 Task: In the Contact  Brooklyn.Miller@lohud.com; add deal stage: 'Closed Won'; Add amount '100000'; Select Deal Type: New Business; Select priority: 'High'; Associate deal with contact: choose any two contacts and company: Select any company.. Logged in from softage.1@softage.net
Action: Mouse moved to (85, 53)
Screenshot: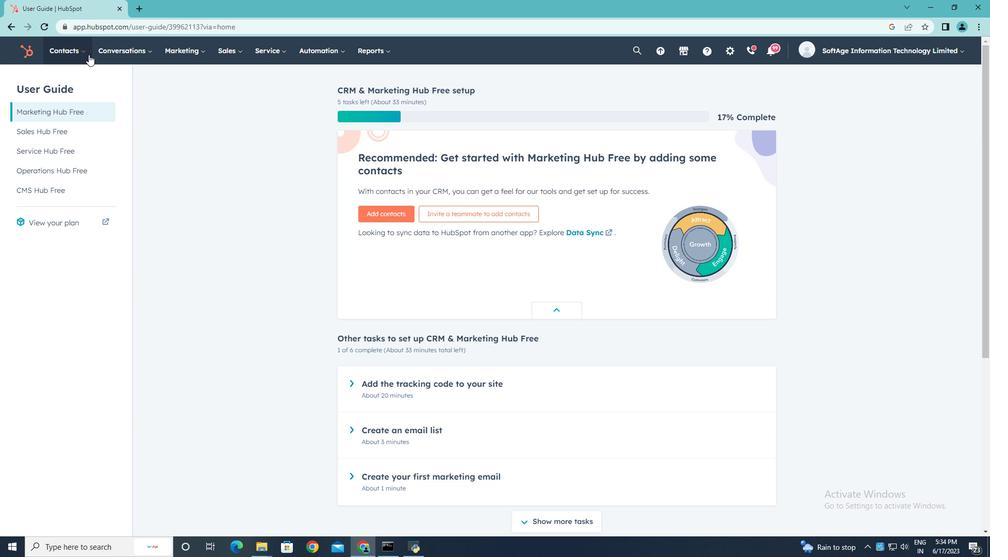 
Action: Mouse pressed left at (85, 53)
Screenshot: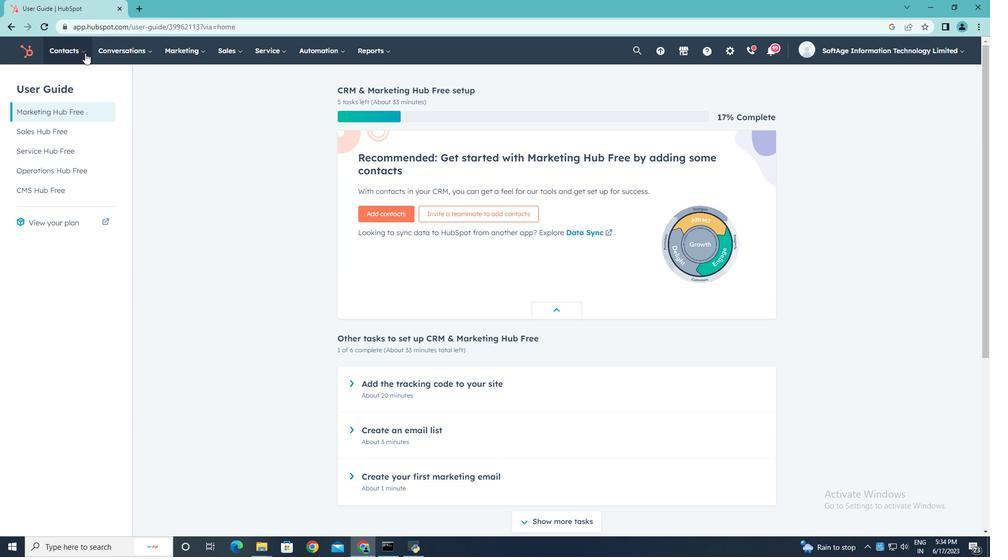 
Action: Mouse moved to (76, 79)
Screenshot: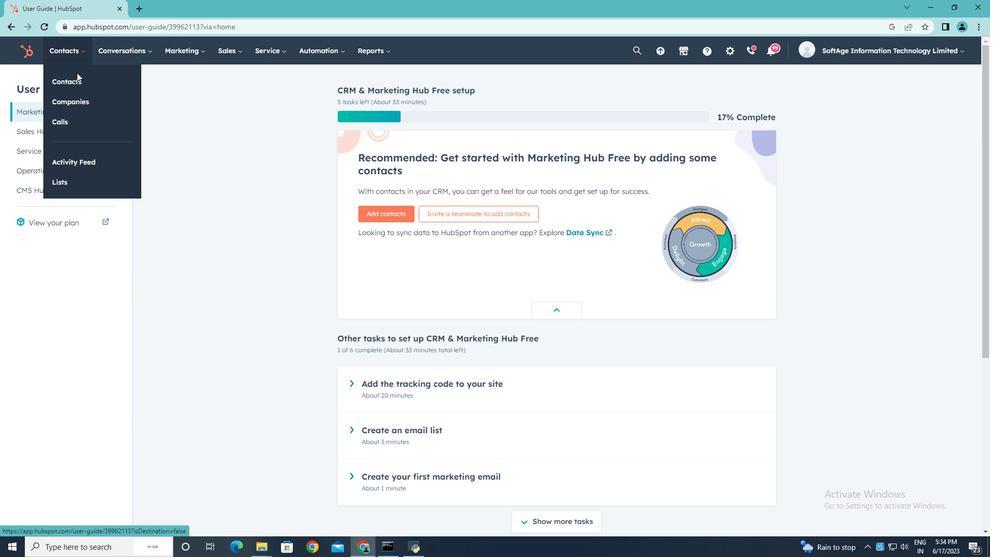 
Action: Mouse pressed left at (76, 79)
Screenshot: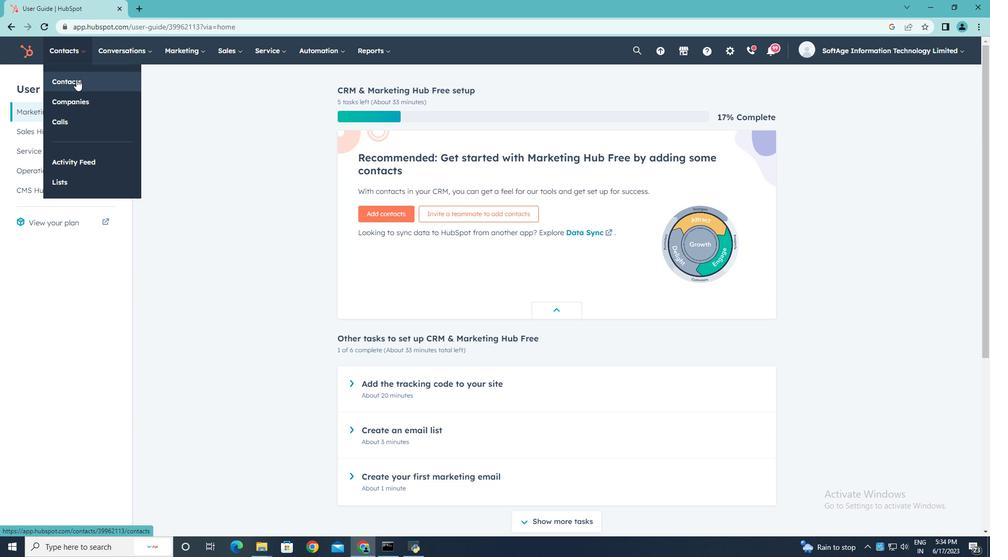 
Action: Mouse moved to (93, 163)
Screenshot: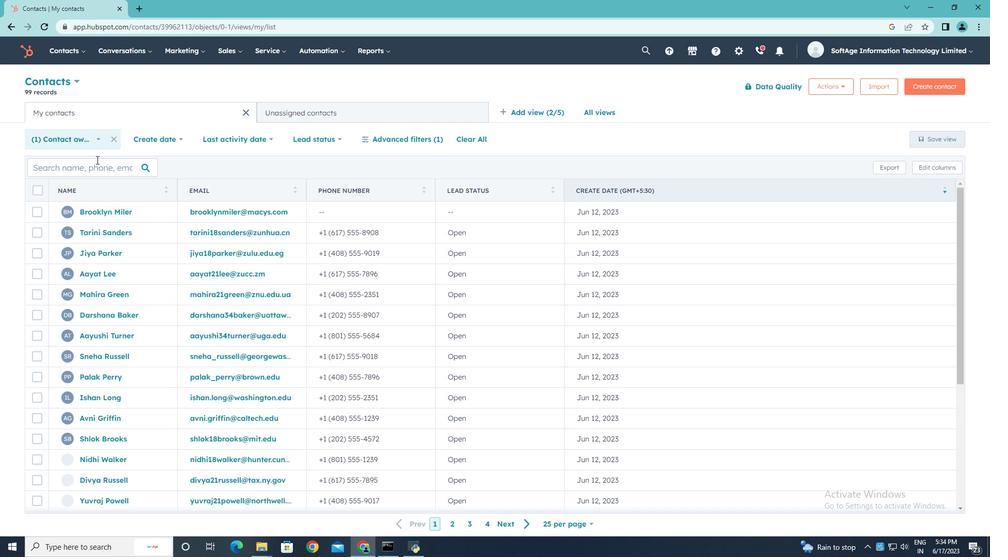 
Action: Mouse pressed left at (93, 163)
Screenshot: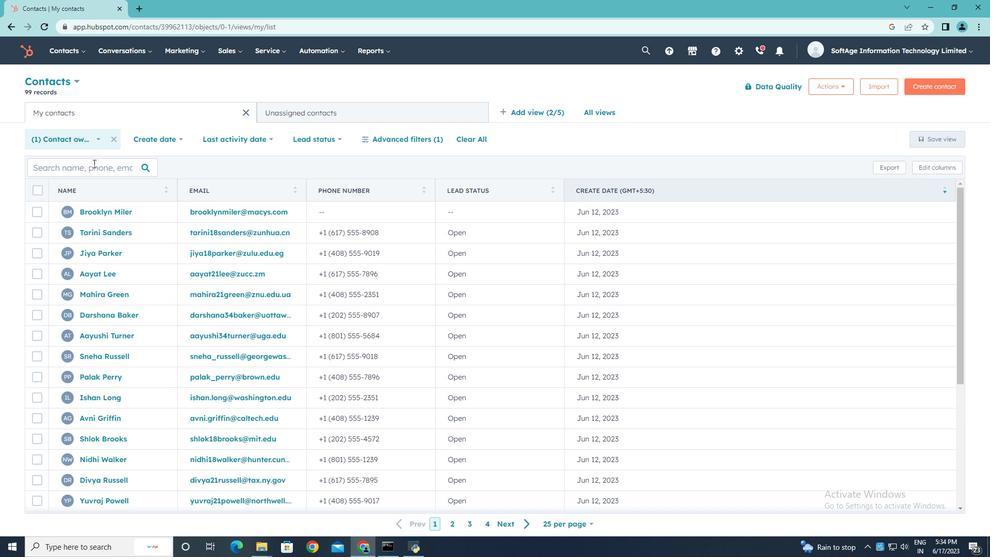 
Action: Key pressed <Key.shift>Brooklyn.<Key.shift>Miller<Key.shift>@lohud.com
Screenshot: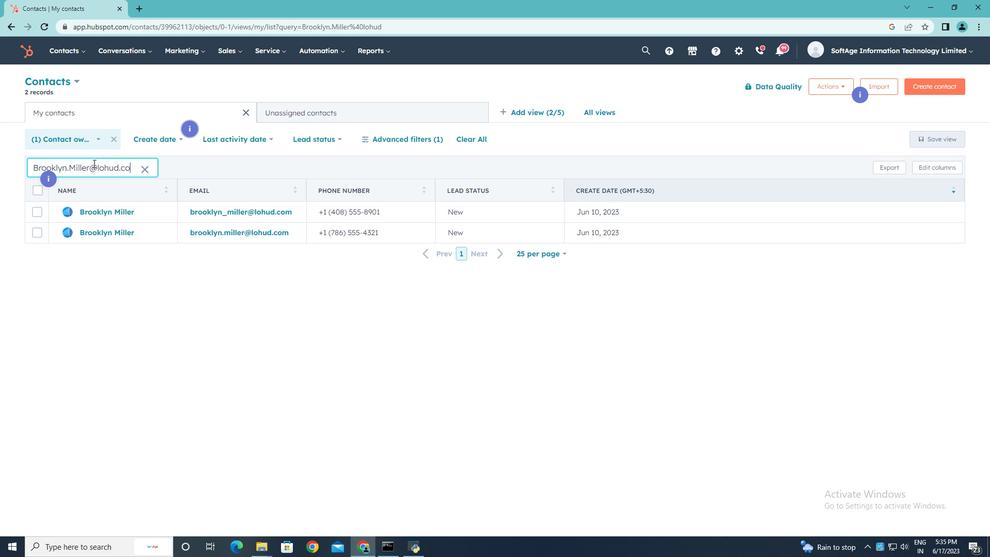 
Action: Mouse moved to (95, 234)
Screenshot: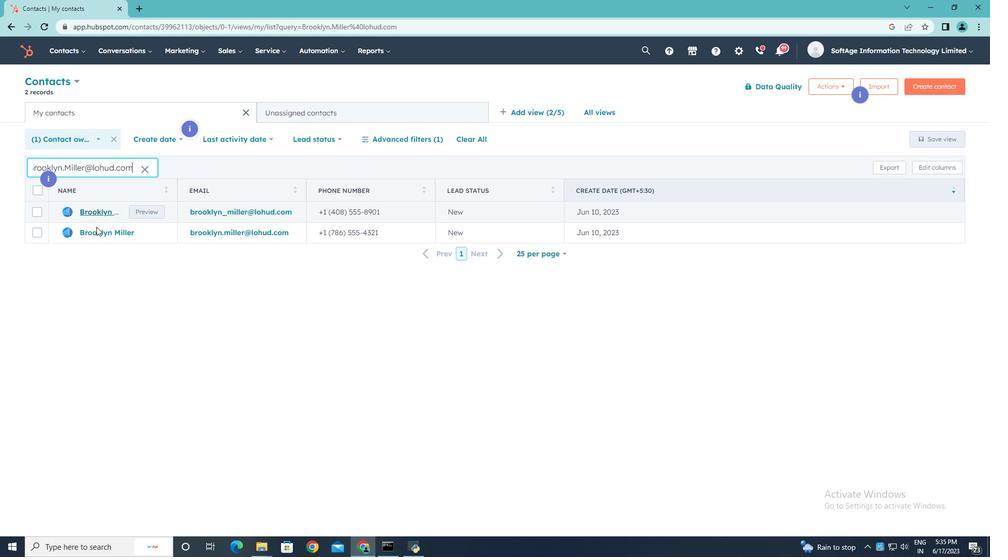 
Action: Mouse pressed left at (95, 234)
Screenshot: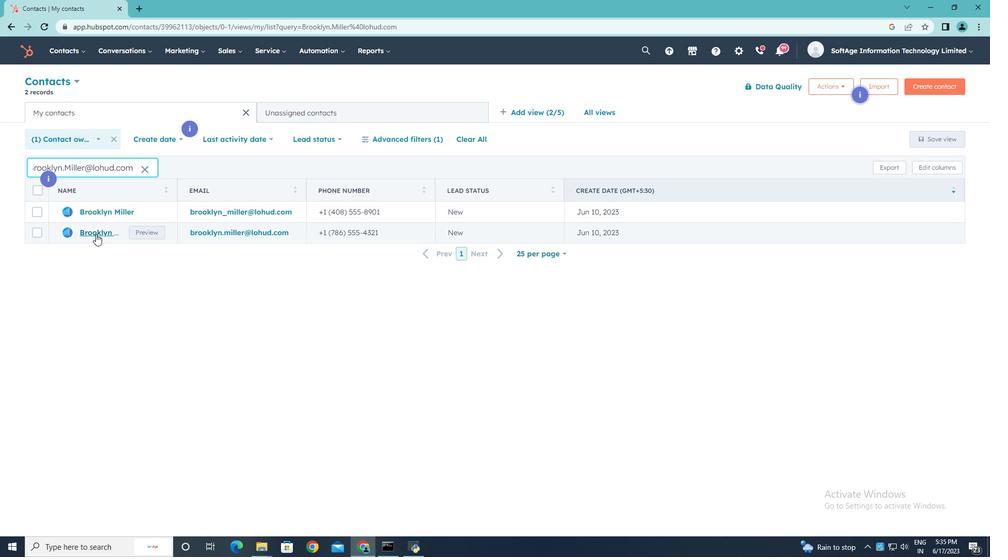 
Action: Mouse moved to (613, 329)
Screenshot: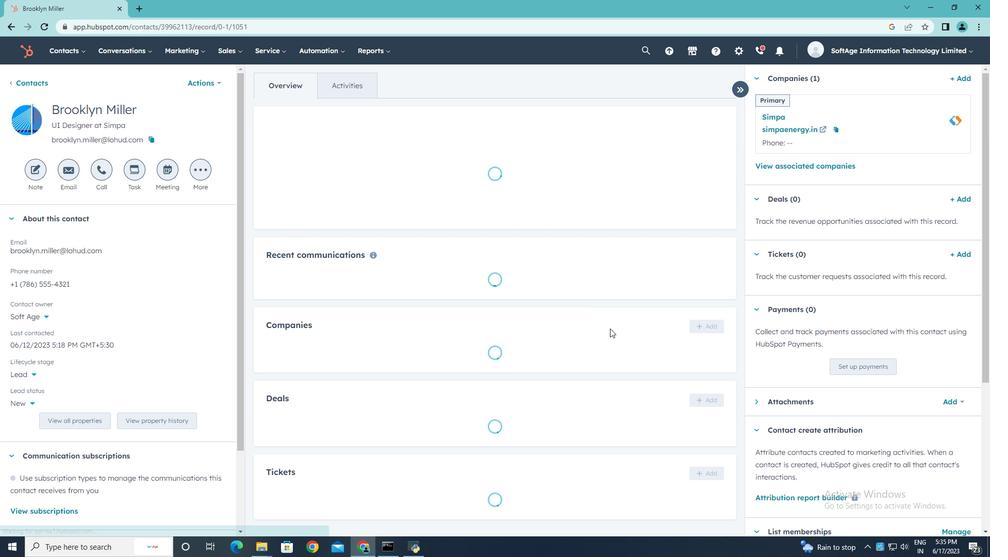 
Action: Mouse scrolled (613, 329) with delta (0, 0)
Screenshot: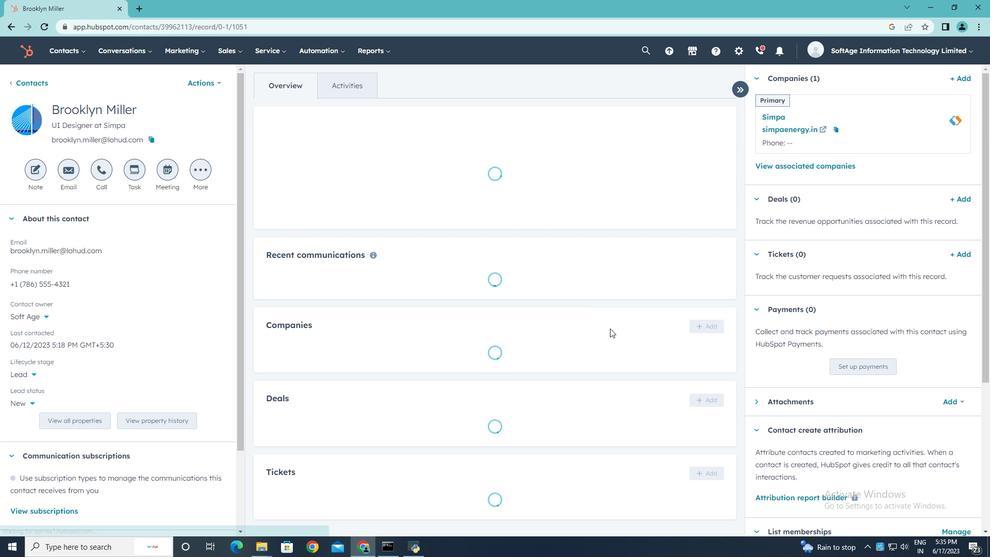 
Action: Mouse scrolled (613, 329) with delta (0, 0)
Screenshot: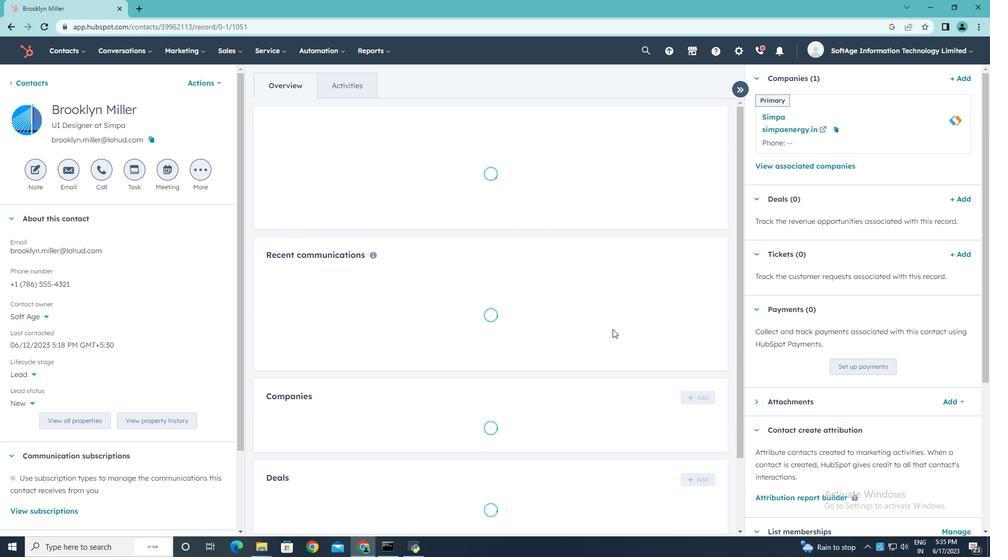 
Action: Mouse scrolled (613, 329) with delta (0, 0)
Screenshot: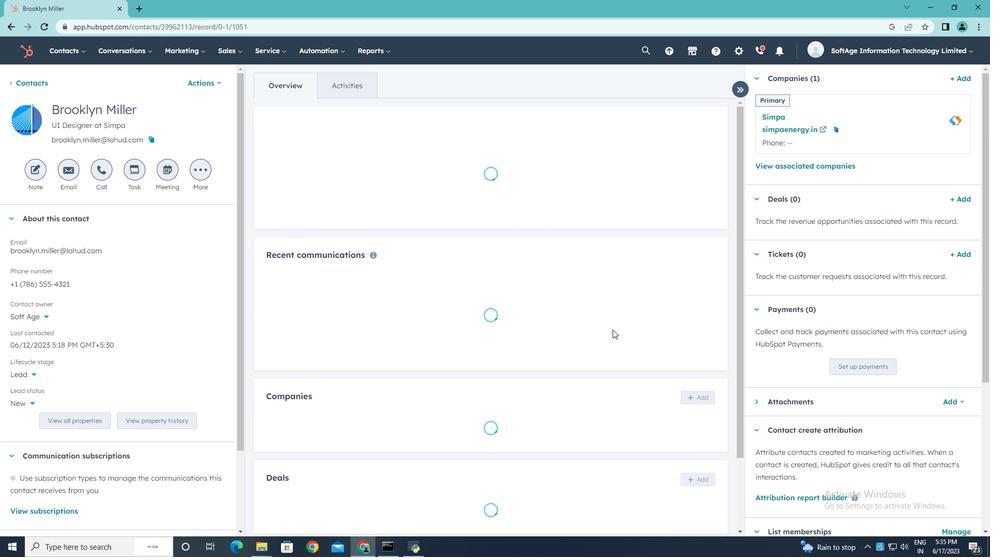 
Action: Mouse scrolled (613, 329) with delta (0, 0)
Screenshot: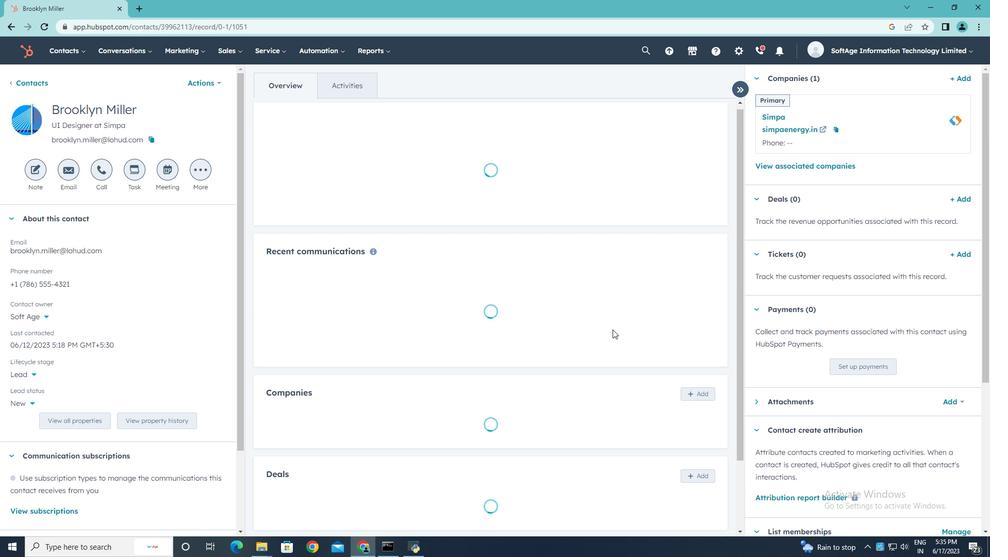 
Action: Mouse scrolled (613, 329) with delta (0, 0)
Screenshot: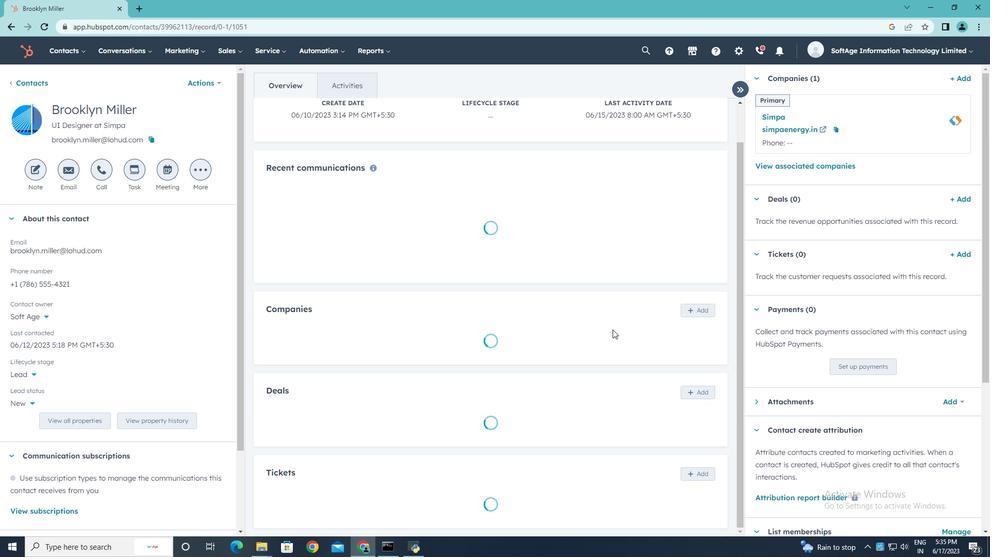 
Action: Mouse moved to (692, 377)
Screenshot: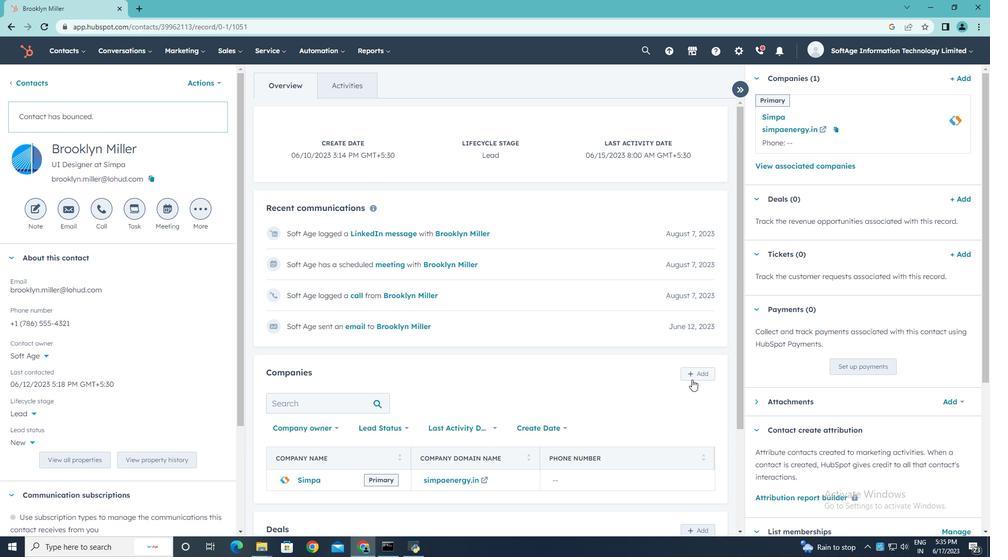 
Action: Mouse scrolled (692, 376) with delta (0, 0)
Screenshot: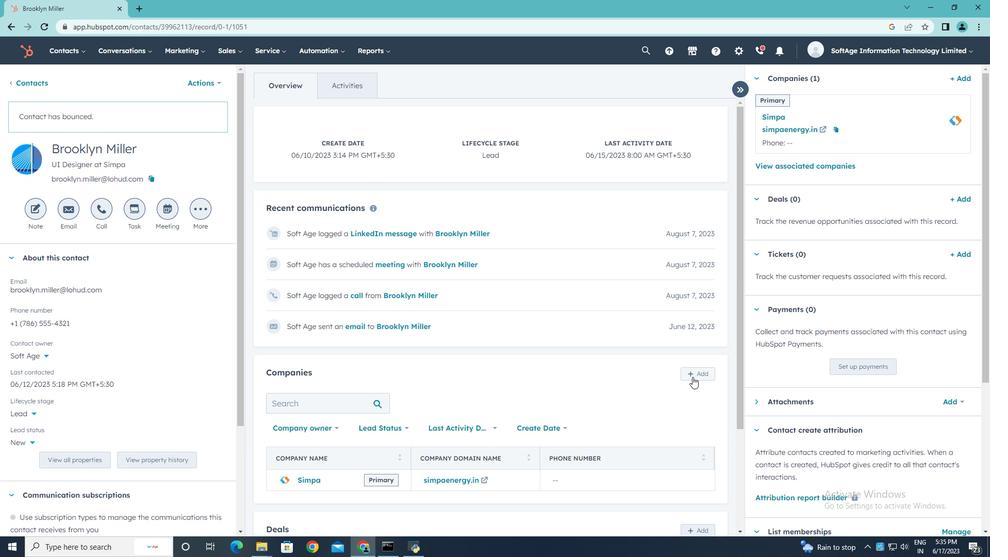 
Action: Mouse scrolled (692, 376) with delta (0, 0)
Screenshot: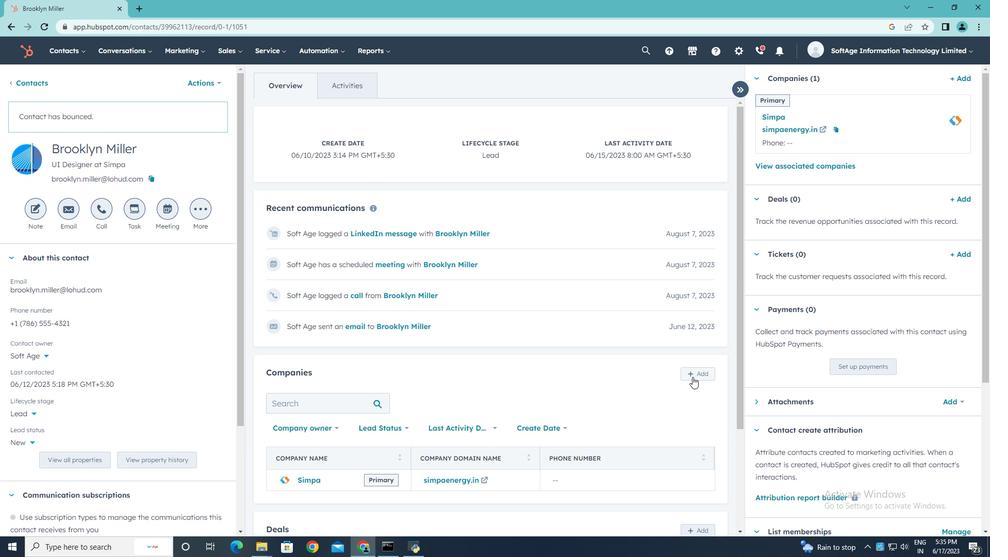 
Action: Mouse scrolled (692, 376) with delta (0, 0)
Screenshot: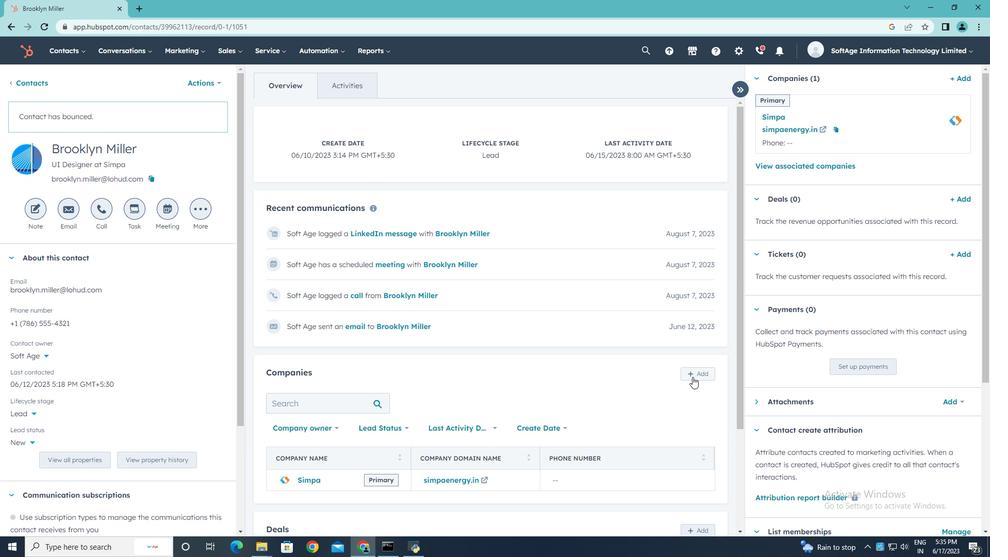 
Action: Mouse moved to (692, 393)
Screenshot: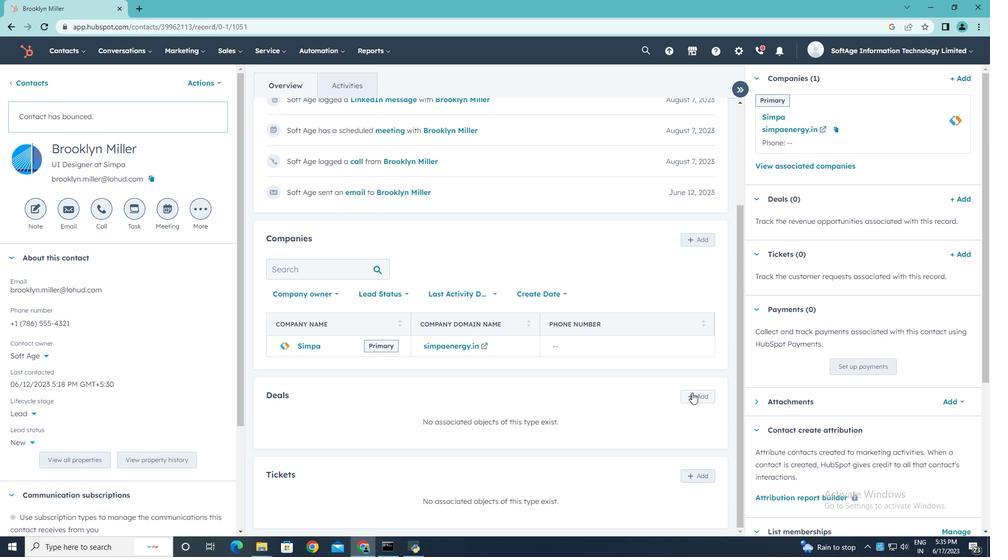 
Action: Mouse pressed left at (692, 393)
Screenshot: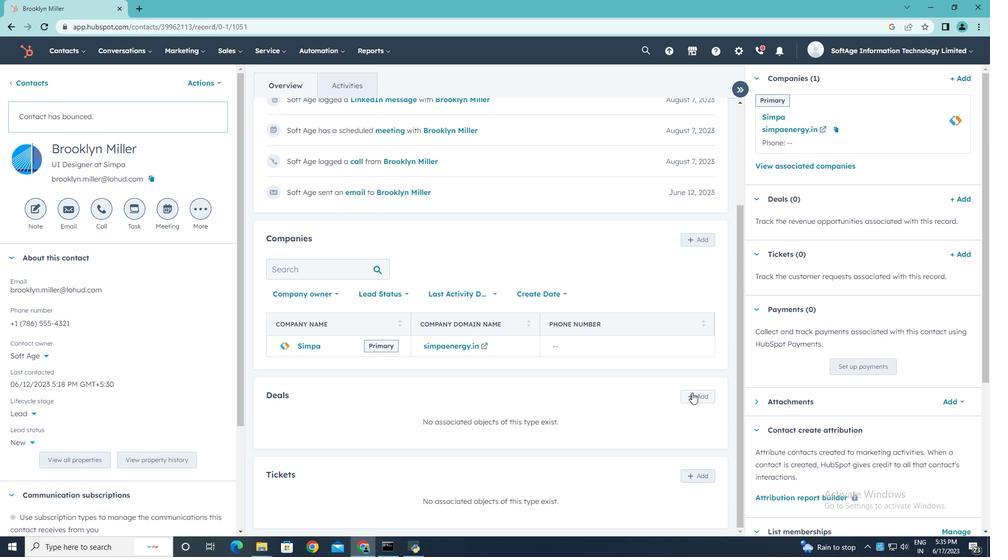
Action: Mouse moved to (951, 263)
Screenshot: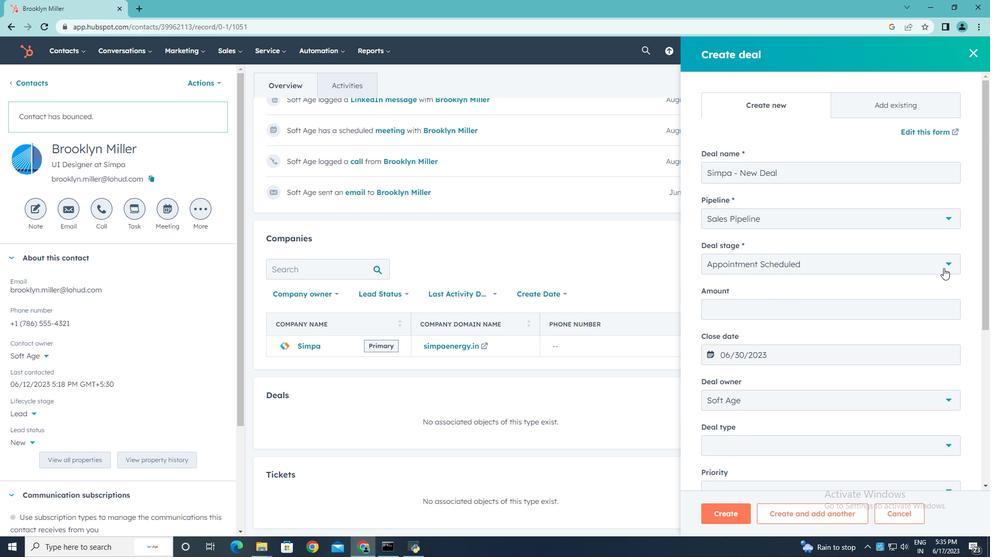 
Action: Mouse pressed left at (951, 263)
Screenshot: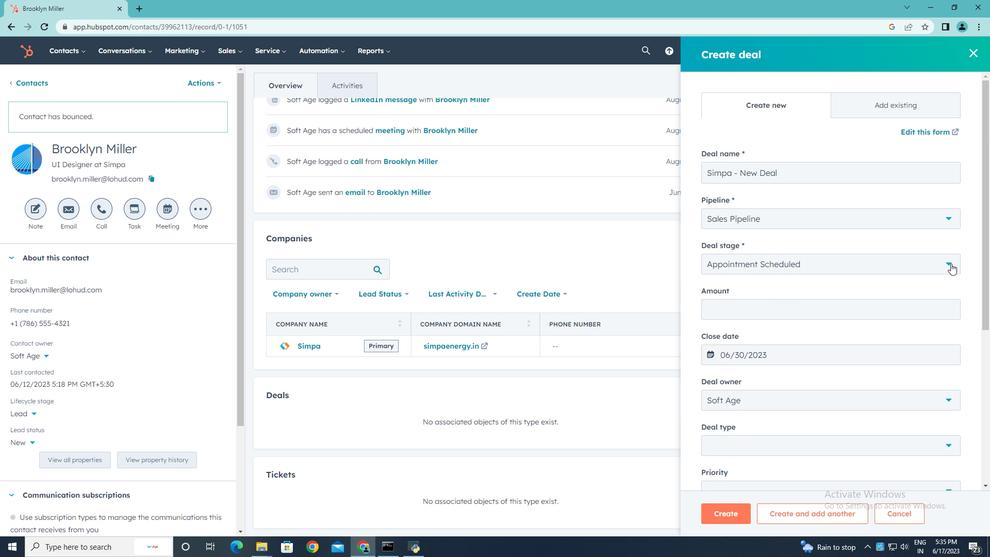 
Action: Mouse moved to (810, 315)
Screenshot: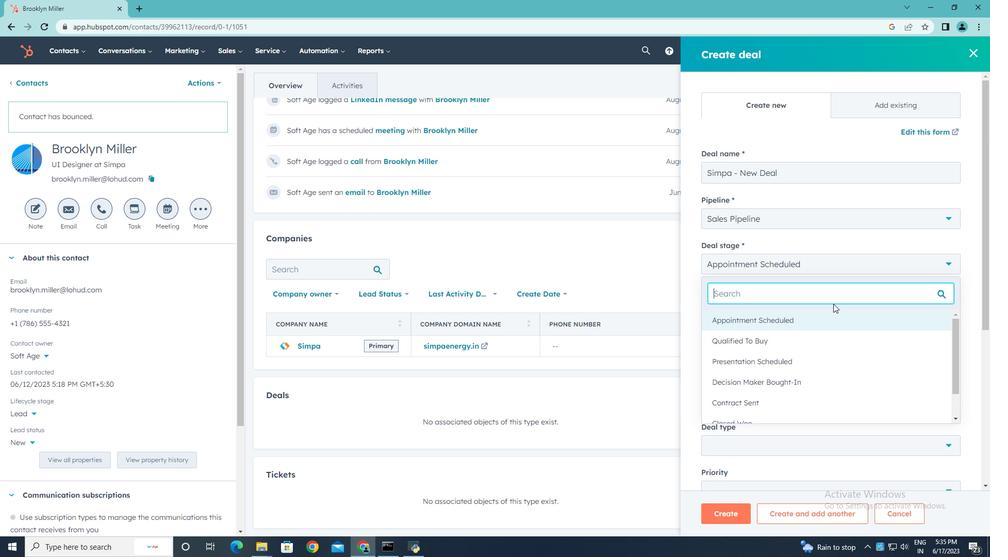 
Action: Mouse scrolled (810, 315) with delta (0, 0)
Screenshot: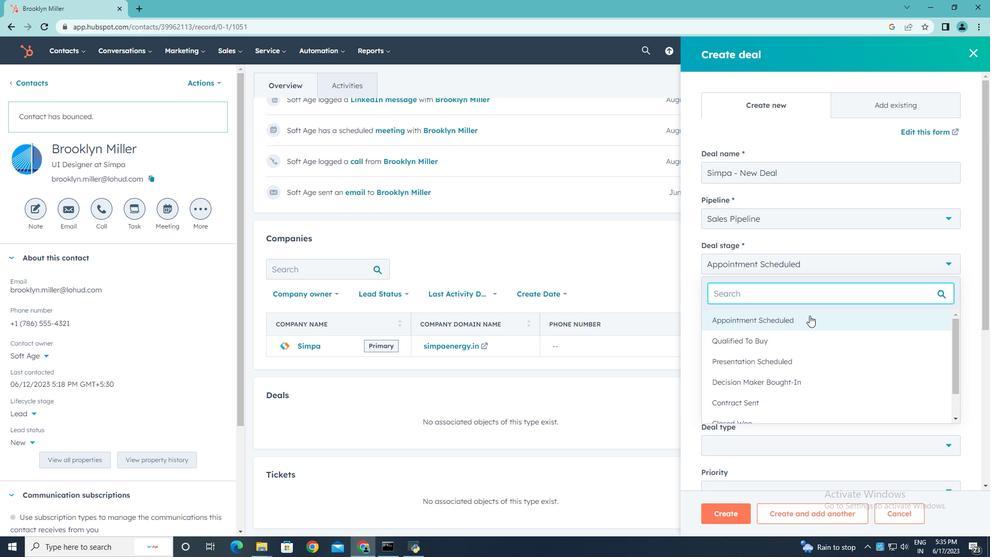 
Action: Mouse scrolled (810, 315) with delta (0, 0)
Screenshot: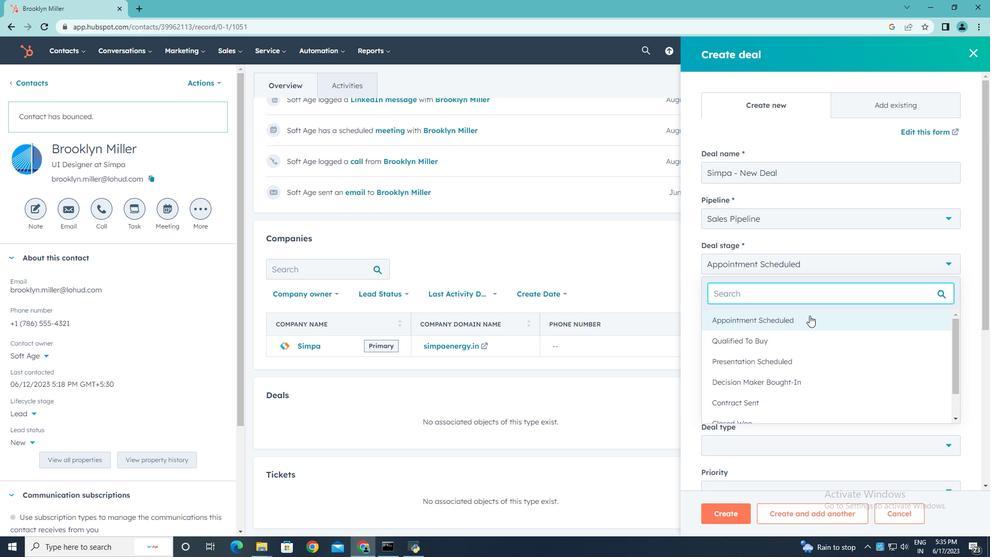 
Action: Mouse scrolled (810, 315) with delta (0, 0)
Screenshot: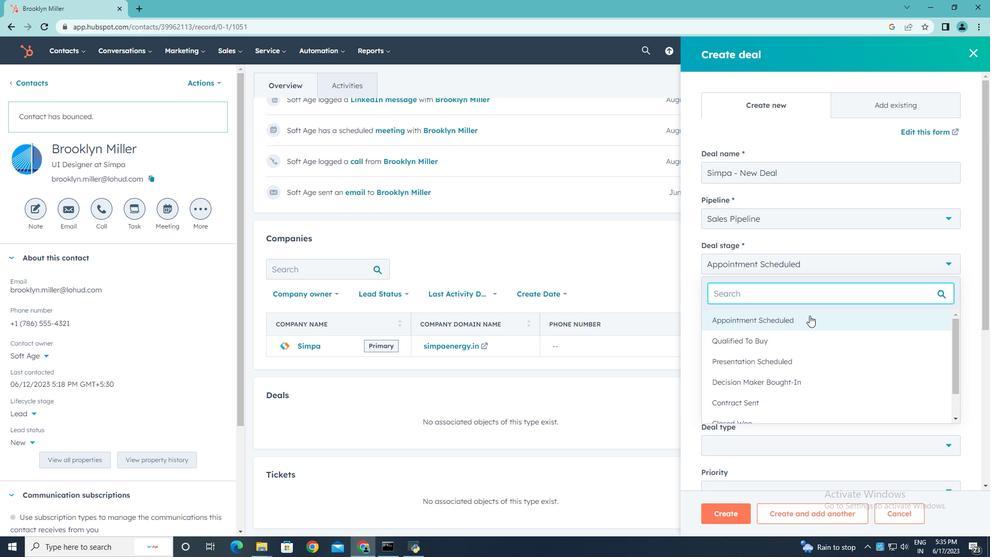 
Action: Mouse scrolled (810, 315) with delta (0, 0)
Screenshot: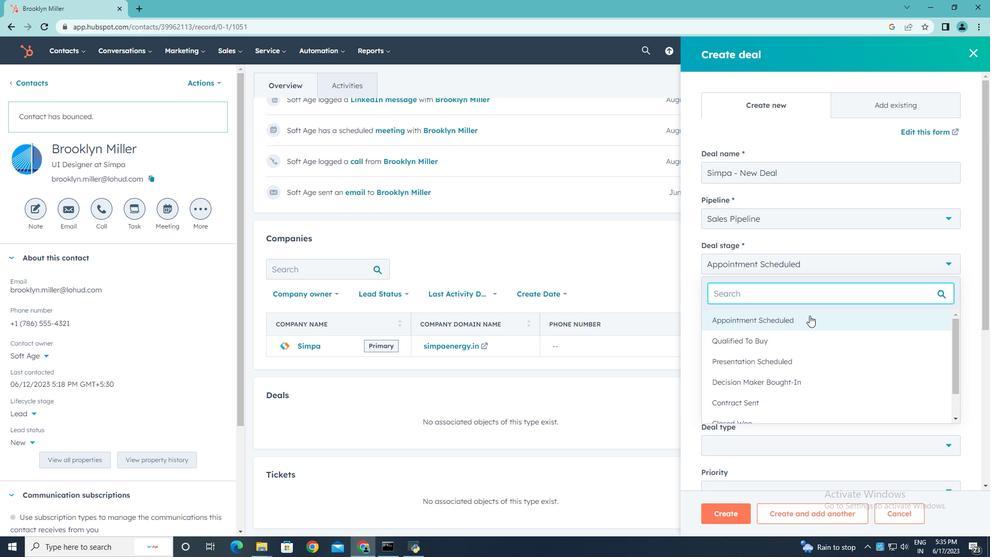 
Action: Mouse moved to (755, 395)
Screenshot: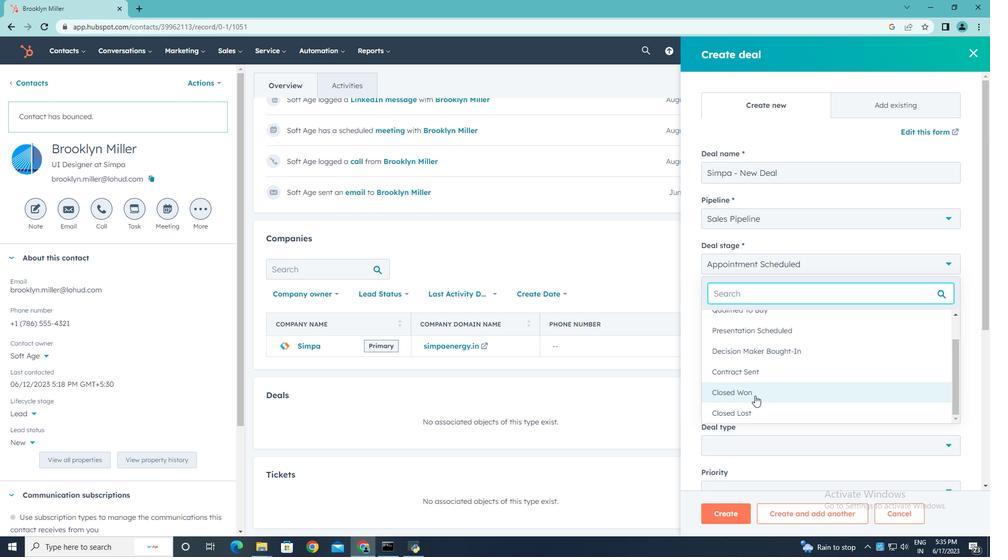 
Action: Mouse pressed left at (755, 395)
Screenshot: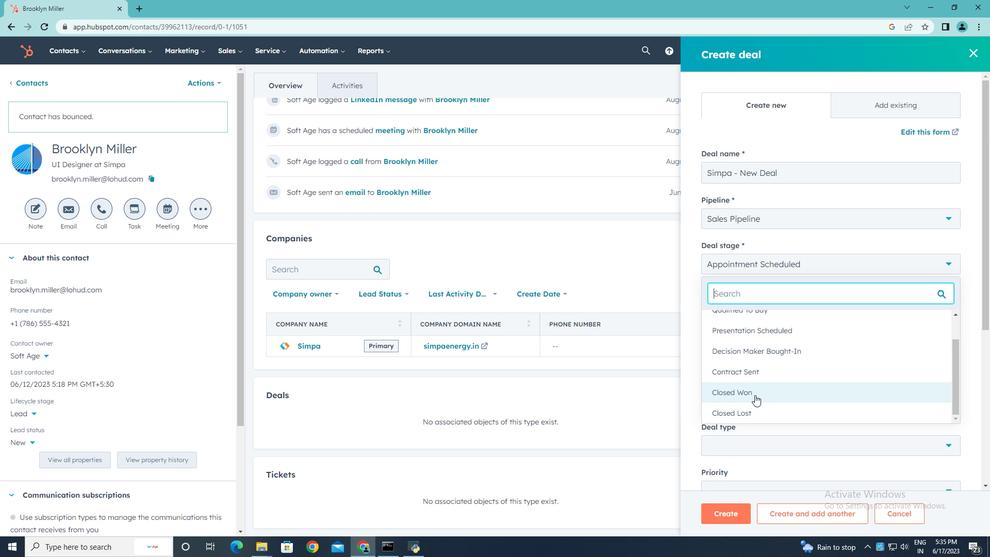 
Action: Mouse moved to (788, 387)
Screenshot: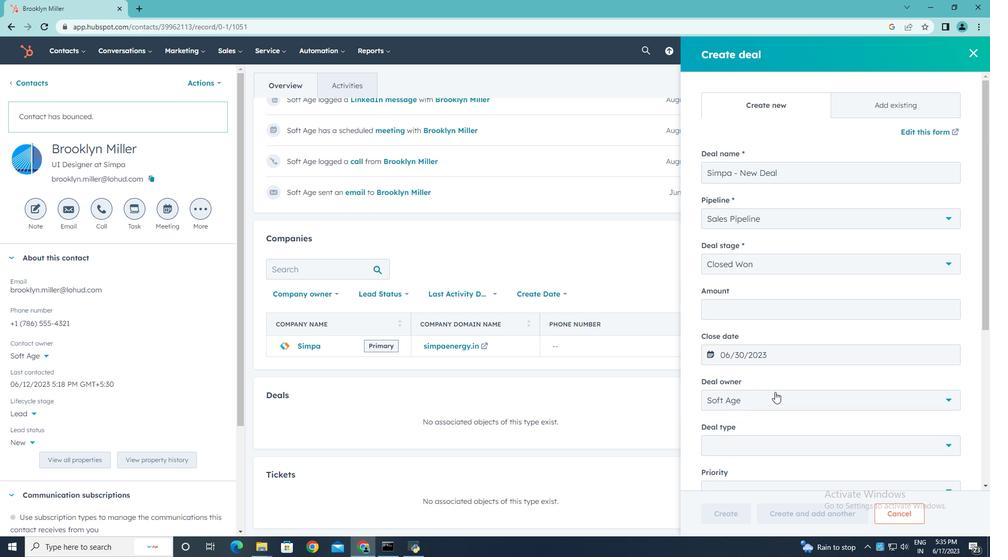 
Action: Mouse scrolled (788, 387) with delta (0, 0)
Screenshot: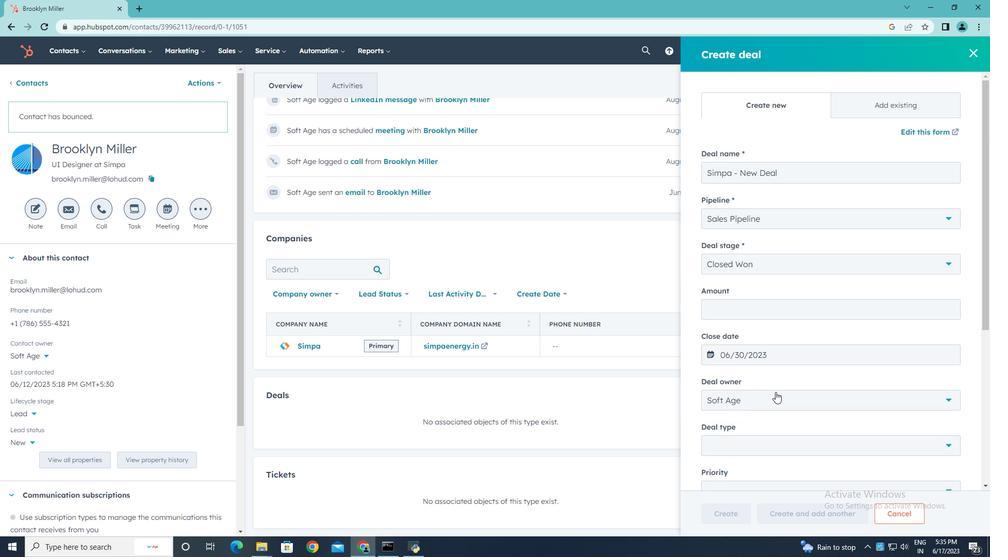 
Action: Mouse scrolled (788, 387) with delta (0, 0)
Screenshot: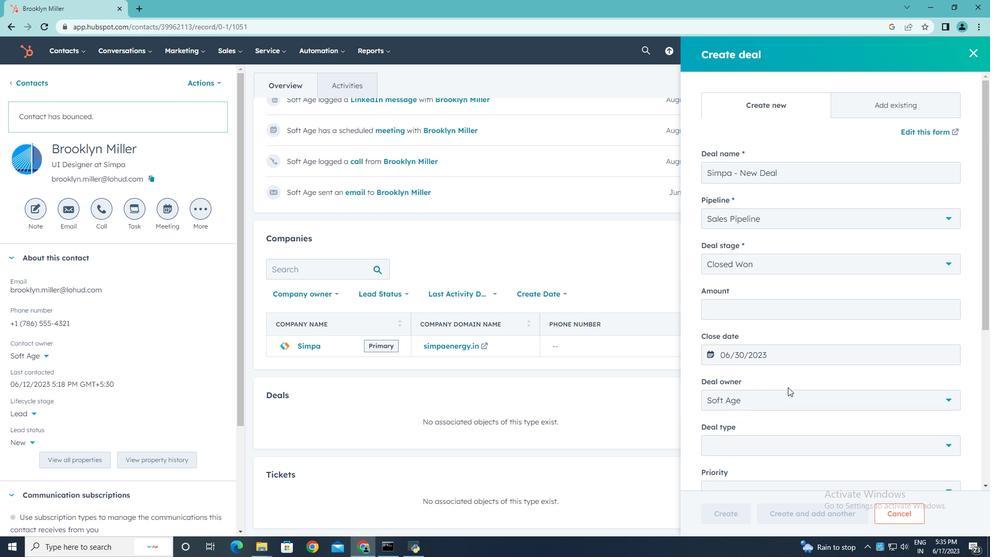 
Action: Mouse scrolled (788, 387) with delta (0, 0)
Screenshot: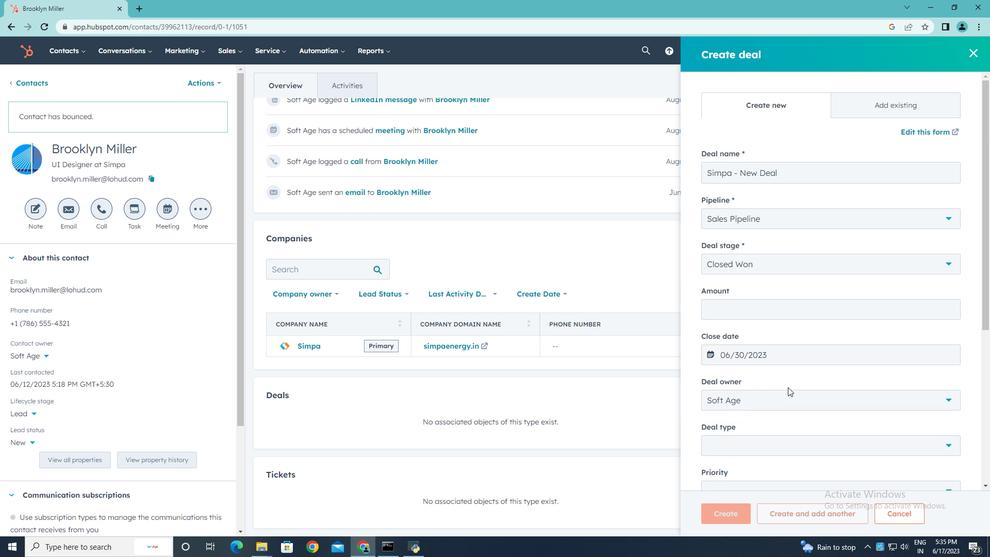 
Action: Mouse scrolled (788, 387) with delta (0, 0)
Screenshot: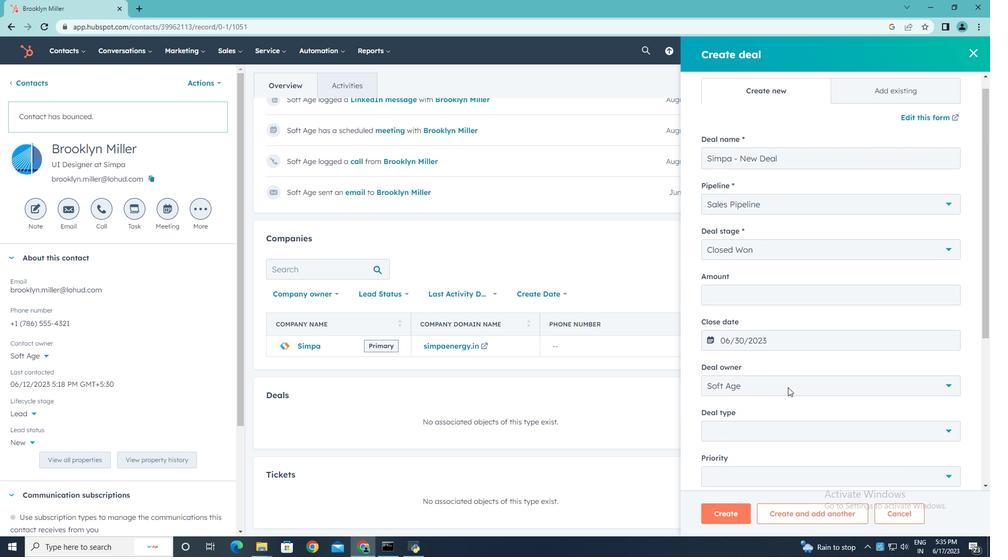 
Action: Mouse moved to (794, 108)
Screenshot: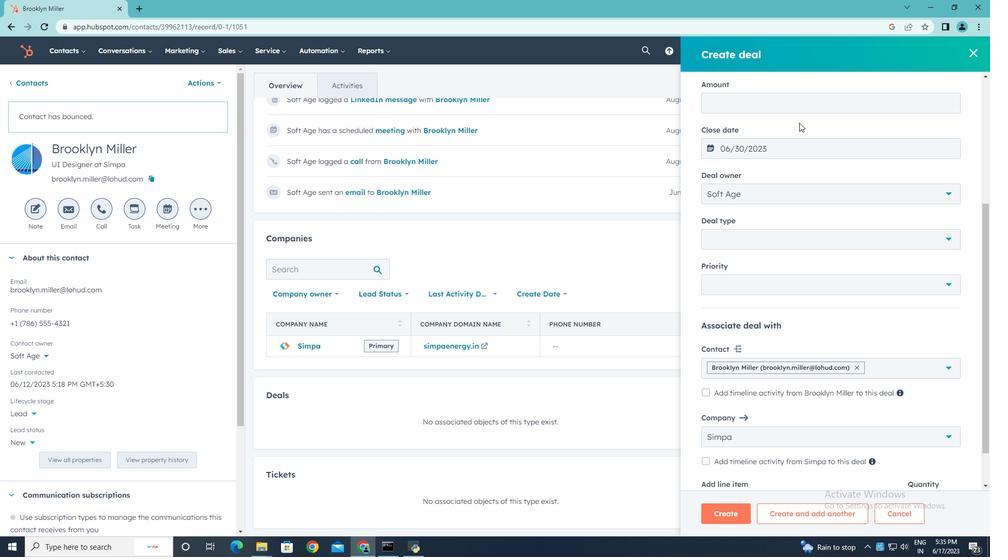 
Action: Mouse pressed left at (794, 108)
Screenshot: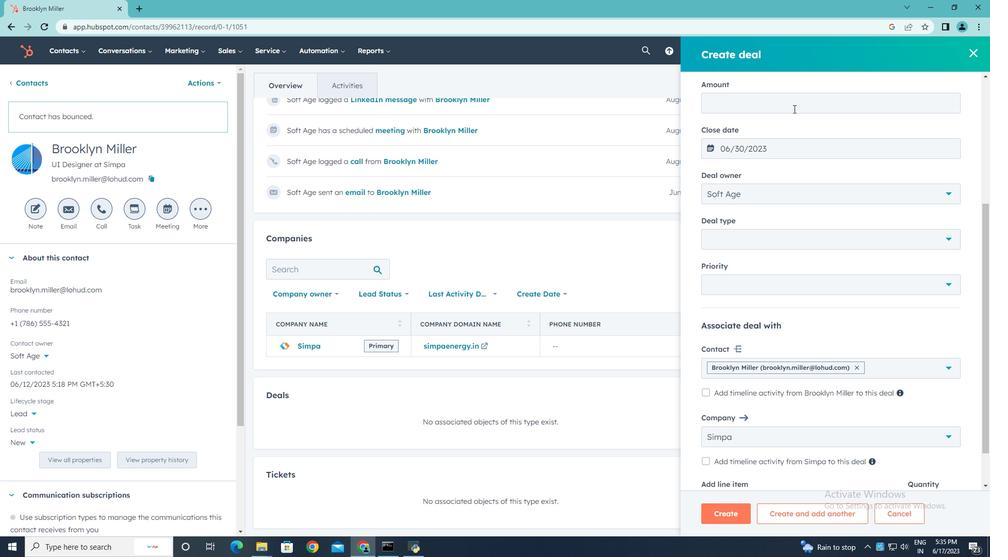 
Action: Key pressed 100000
Screenshot: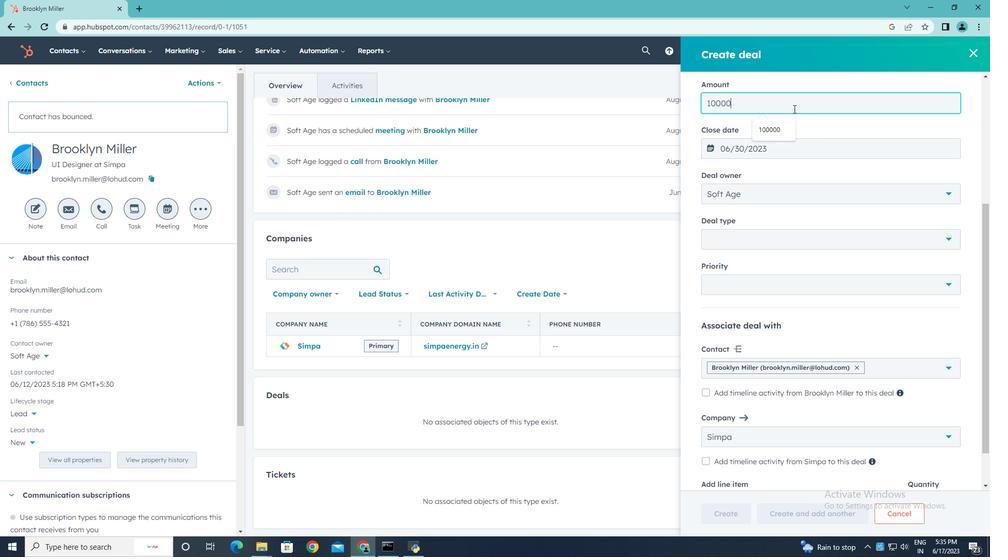 
Action: Mouse moved to (949, 239)
Screenshot: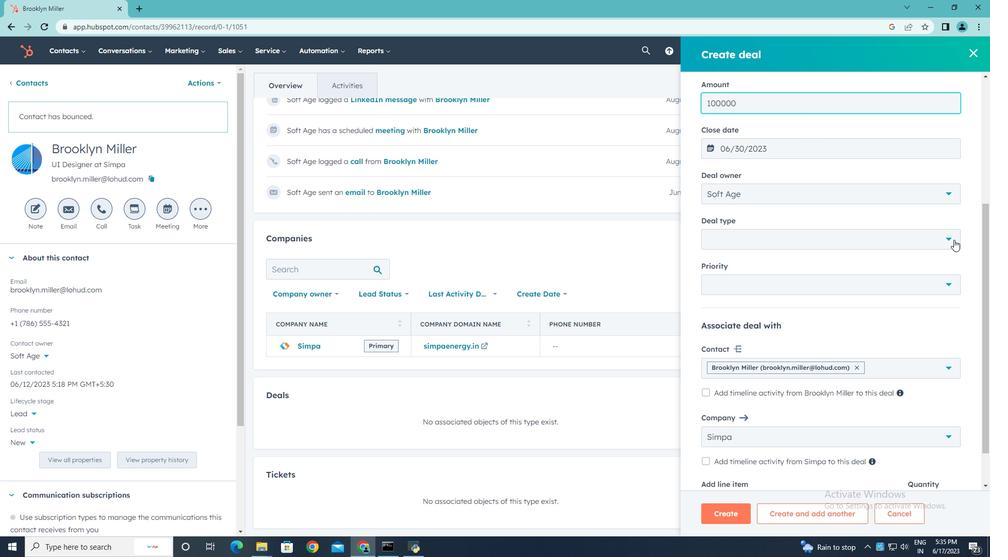 
Action: Mouse pressed left at (949, 239)
Screenshot: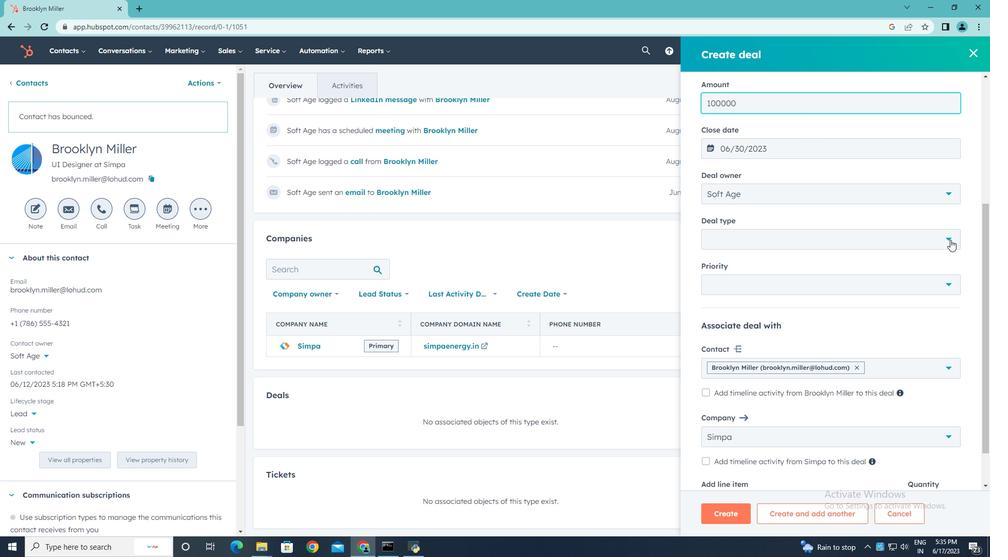 
Action: Mouse moved to (808, 280)
Screenshot: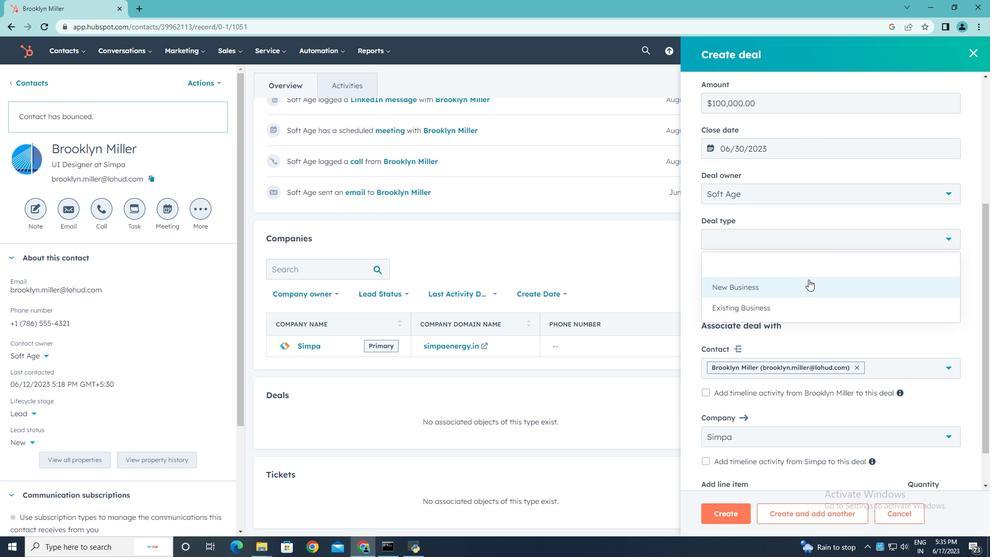 
Action: Mouse pressed left at (808, 280)
Screenshot: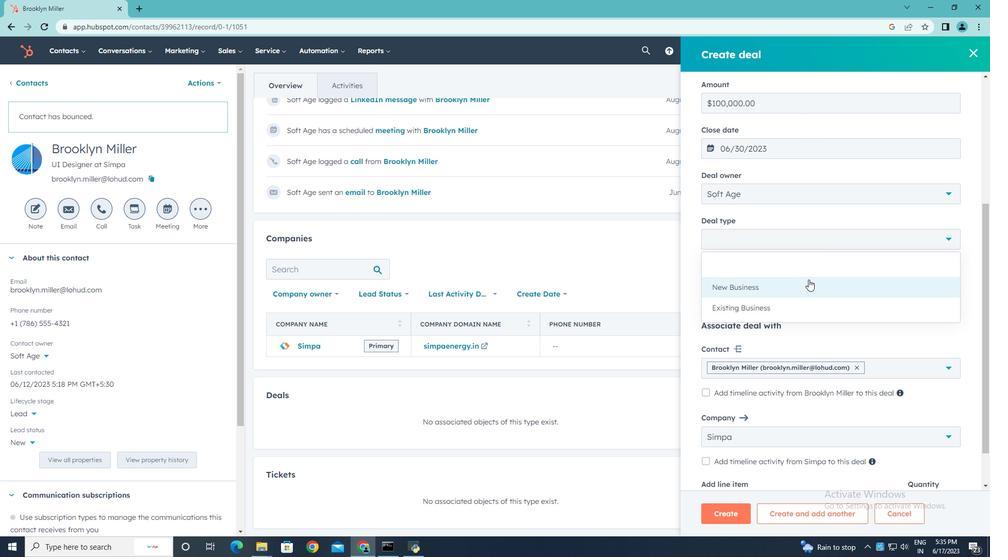 
Action: Mouse moved to (946, 285)
Screenshot: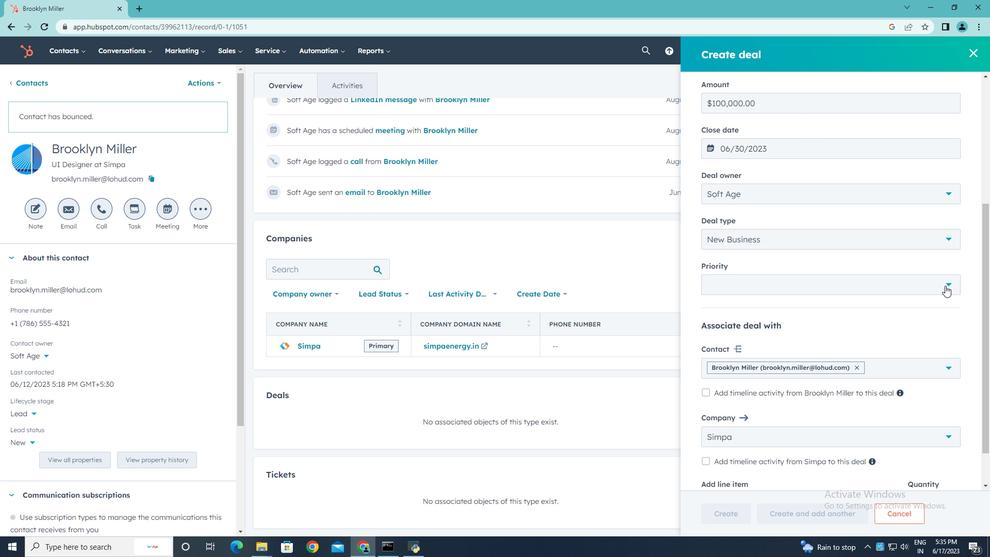 
Action: Mouse pressed left at (946, 285)
Screenshot: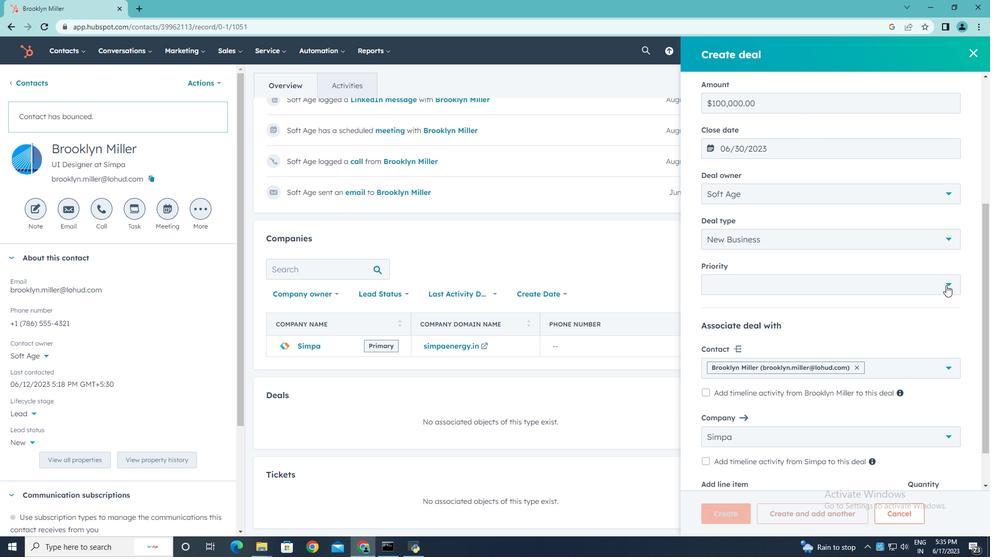 
Action: Mouse moved to (740, 375)
Screenshot: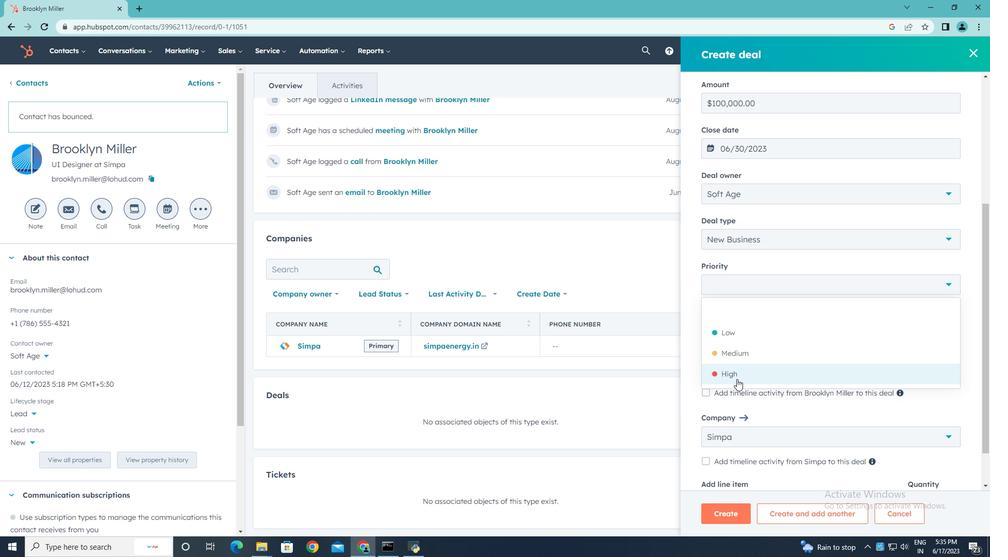 
Action: Mouse pressed left at (740, 375)
Screenshot: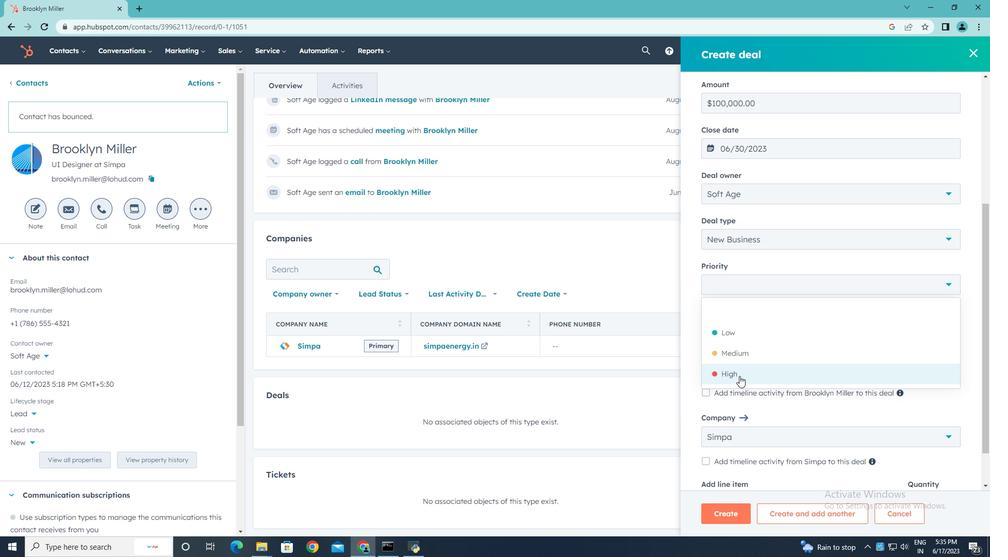 
Action: Mouse moved to (947, 369)
Screenshot: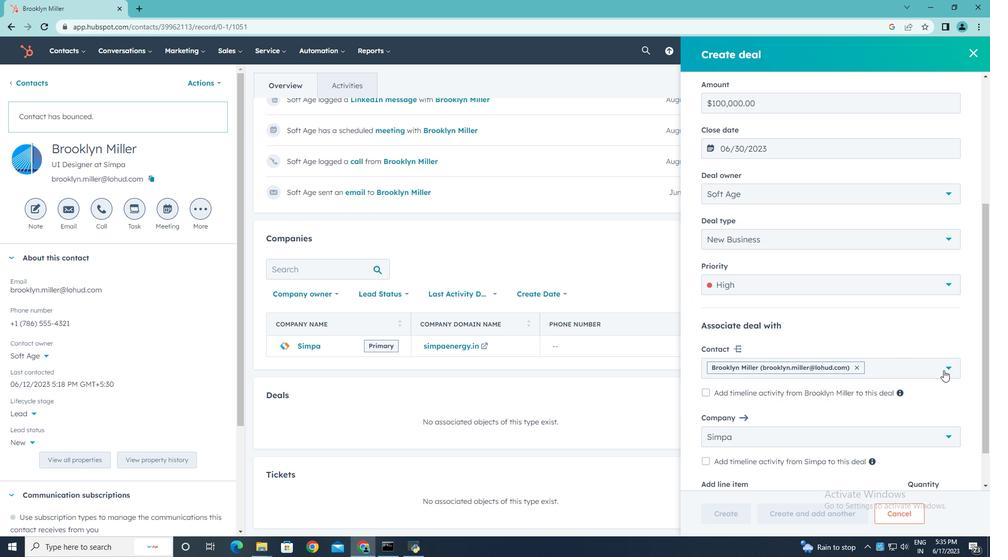 
Action: Mouse pressed left at (947, 369)
Screenshot: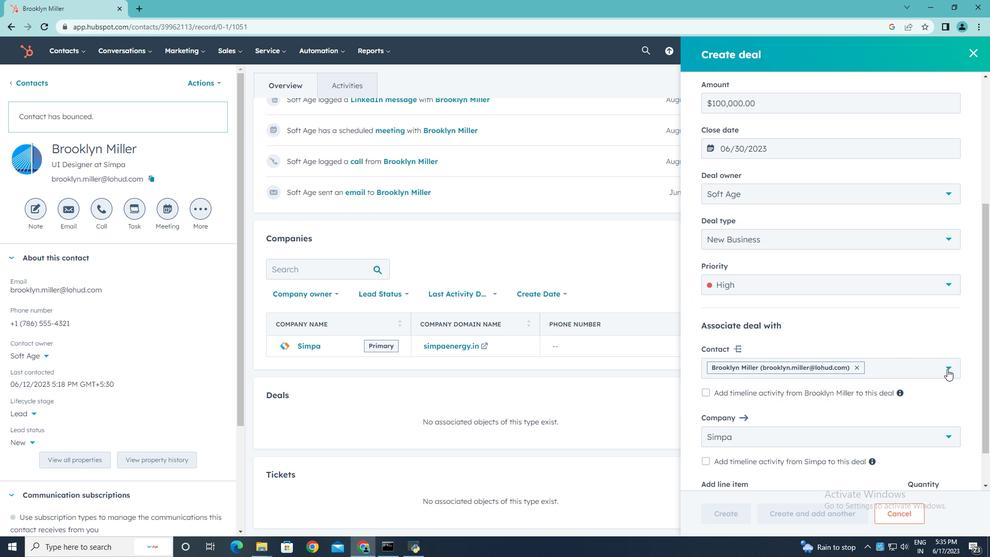 
Action: Mouse moved to (720, 448)
Screenshot: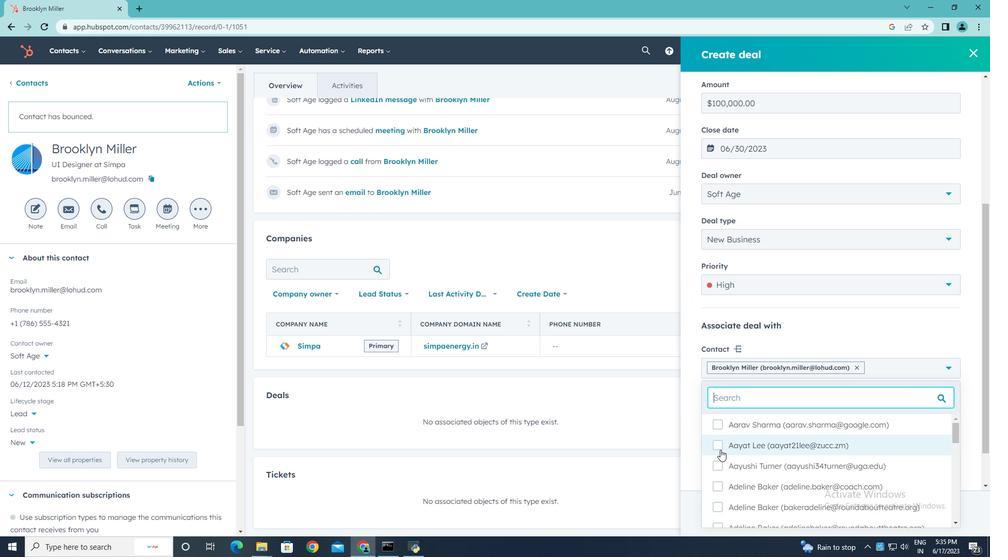 
Action: Mouse pressed left at (720, 448)
Screenshot: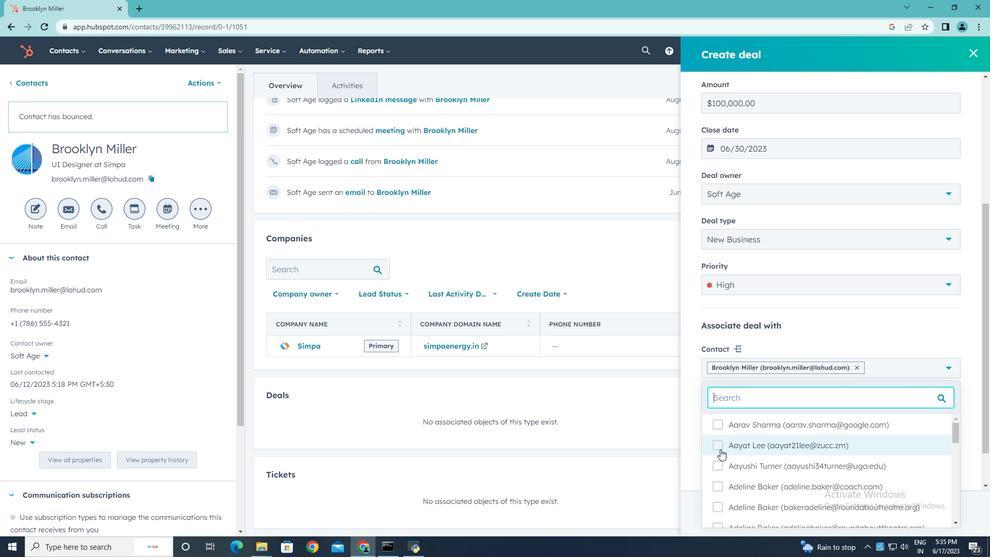 
Action: Mouse moved to (950, 378)
Screenshot: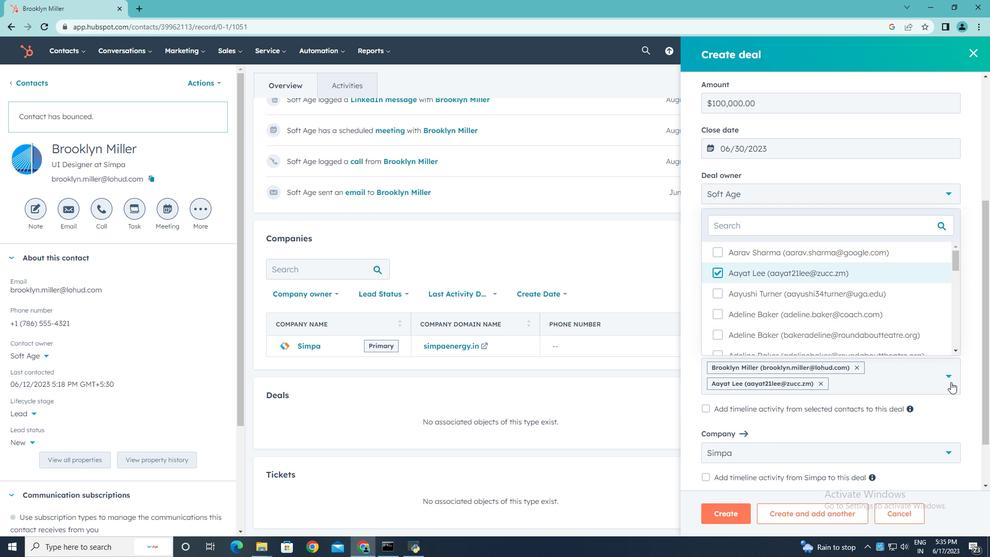 
Action: Mouse pressed left at (950, 378)
Screenshot: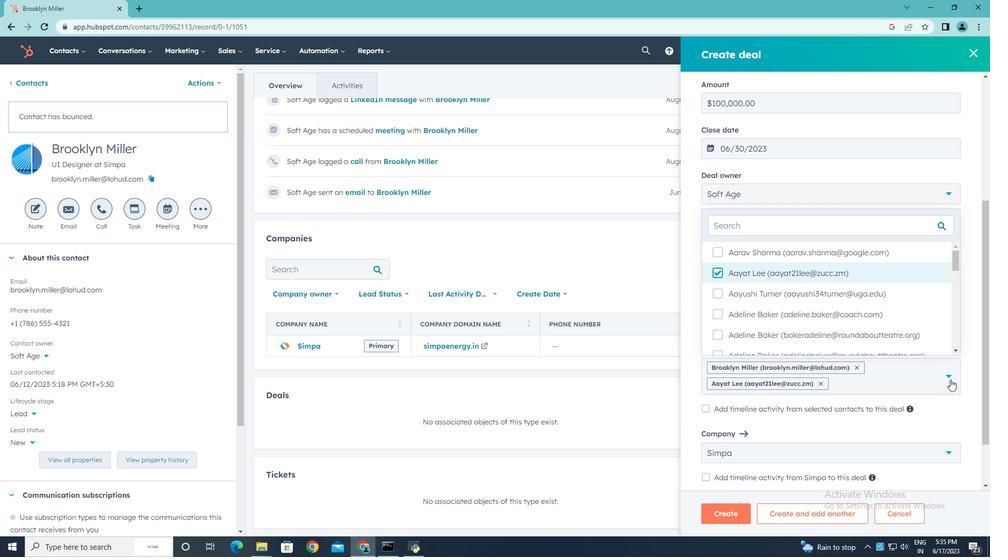 
Action: Mouse moved to (806, 451)
Screenshot: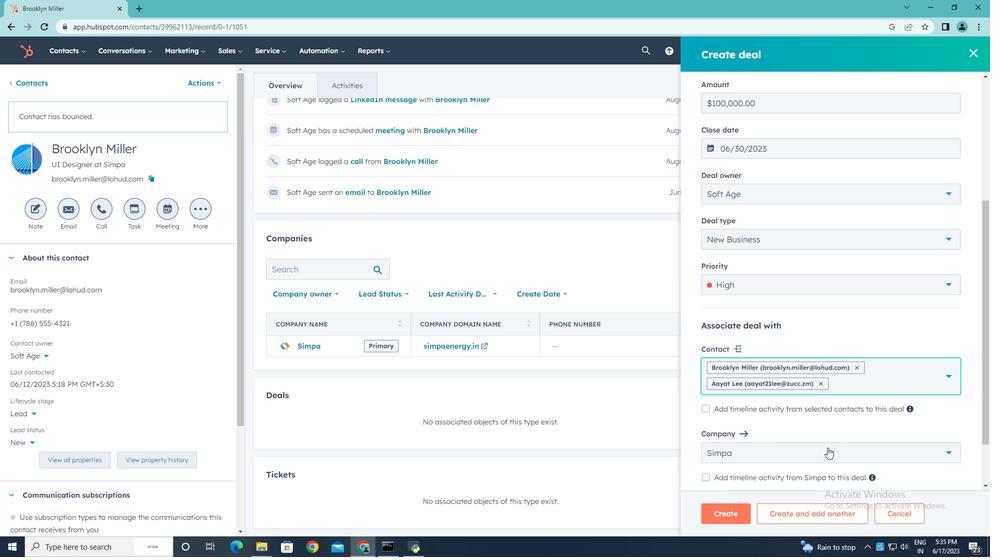 
Action: Mouse scrolled (806, 450) with delta (0, 0)
Screenshot: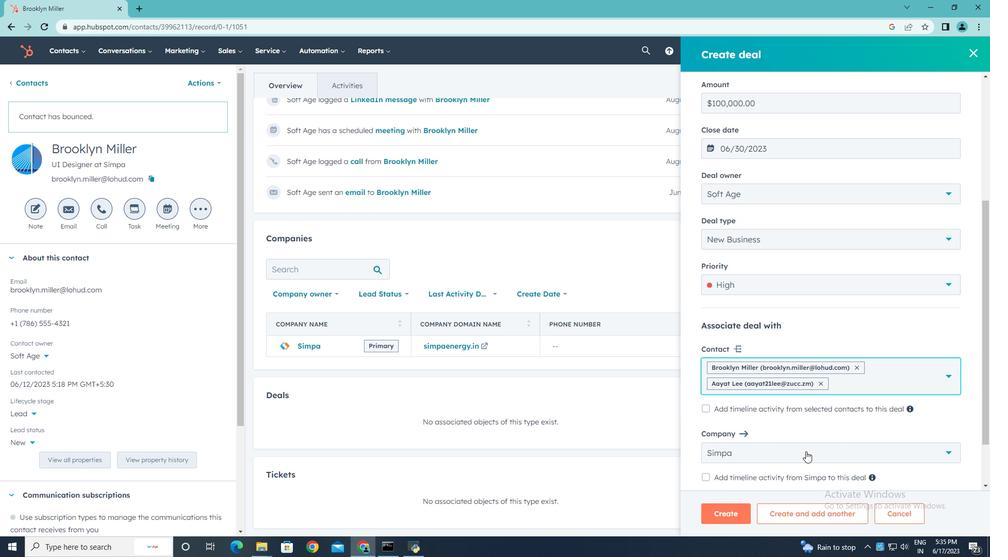
Action: Mouse scrolled (806, 450) with delta (0, 0)
Screenshot: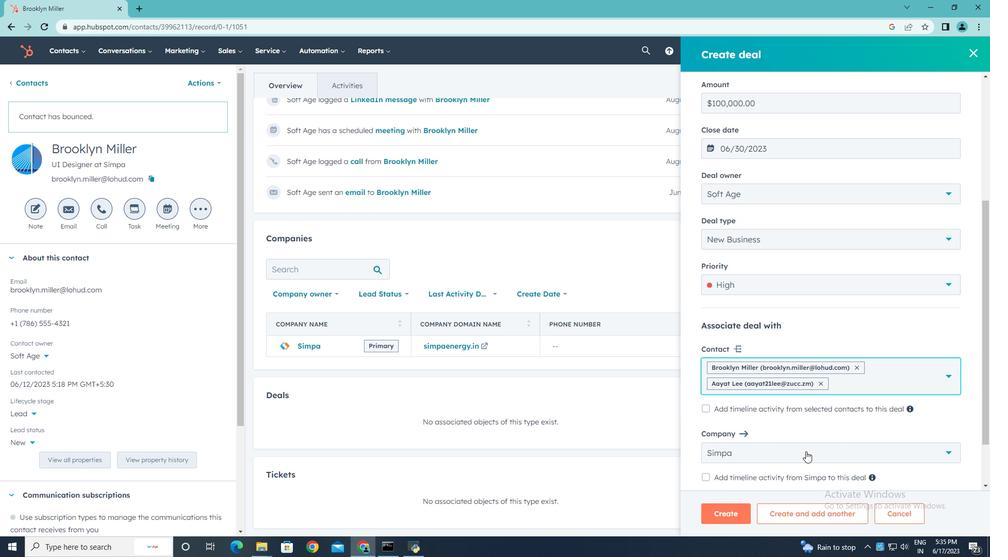 
Action: Mouse scrolled (806, 450) with delta (0, 0)
Screenshot: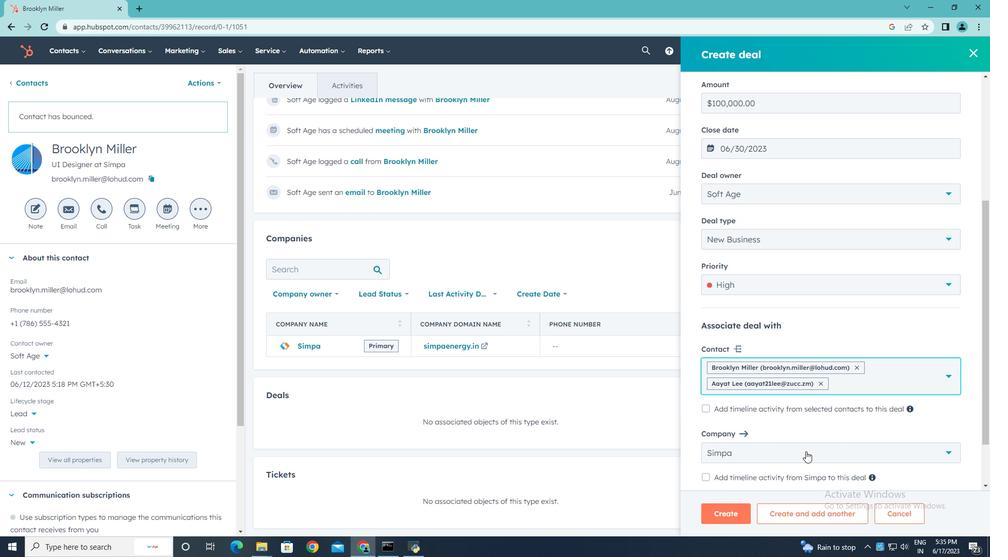 
Action: Mouse moved to (728, 513)
Screenshot: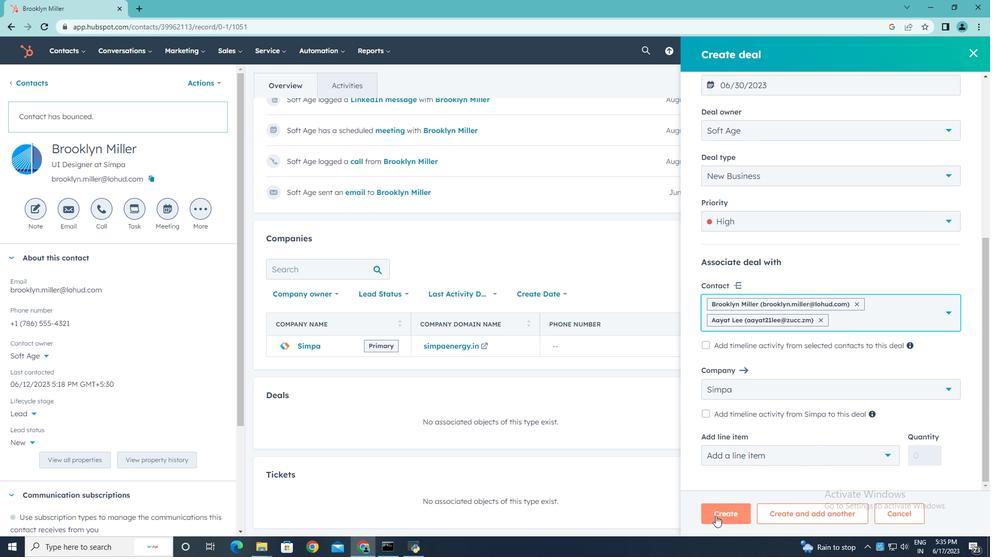 
Action: Mouse pressed left at (728, 513)
Screenshot: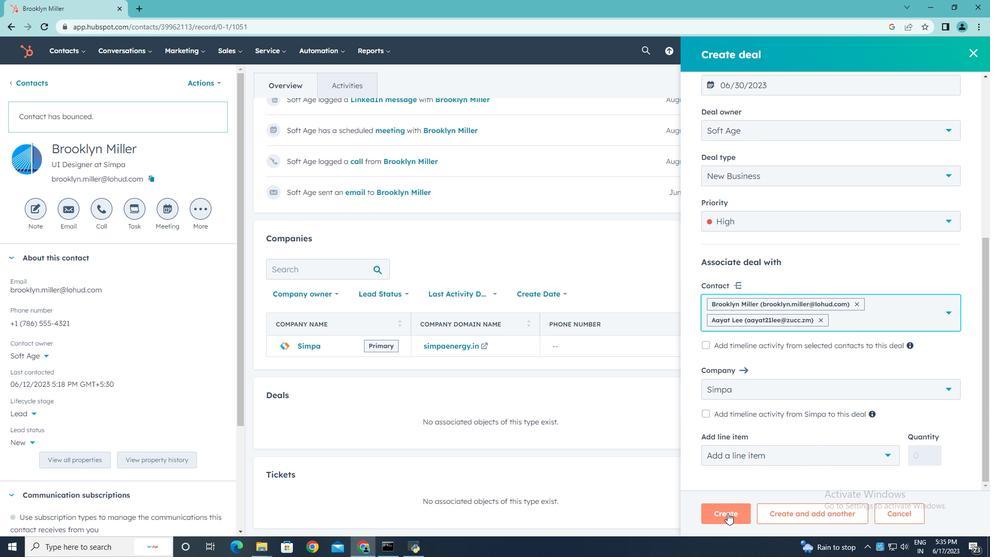 
